 Task: Add a checklist with the title "My Items".
Action: Mouse moved to (373, 165)
Screenshot: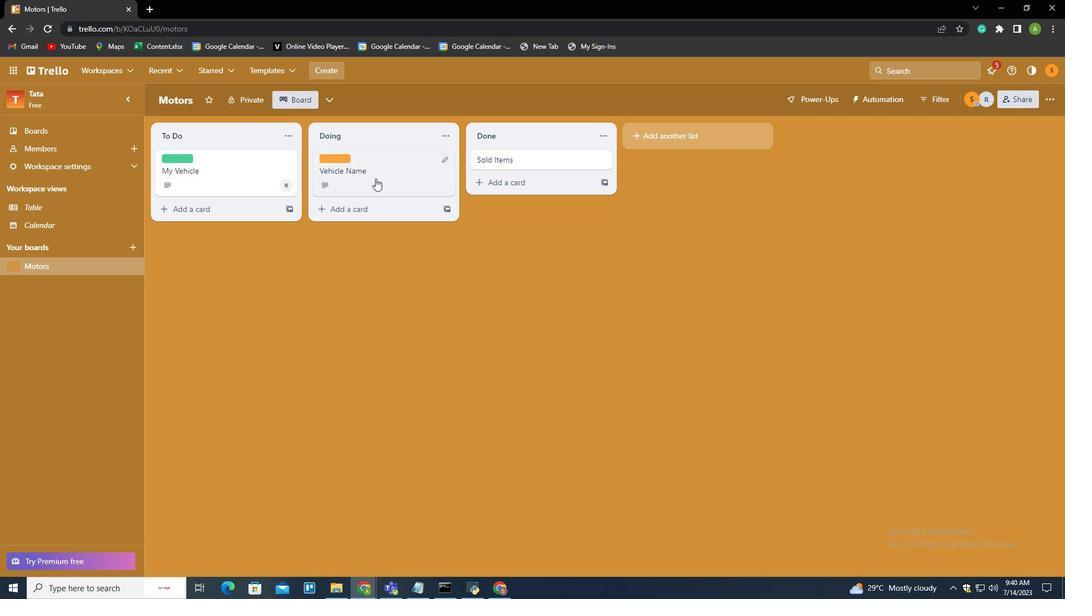
Action: Mouse pressed left at (373, 165)
Screenshot: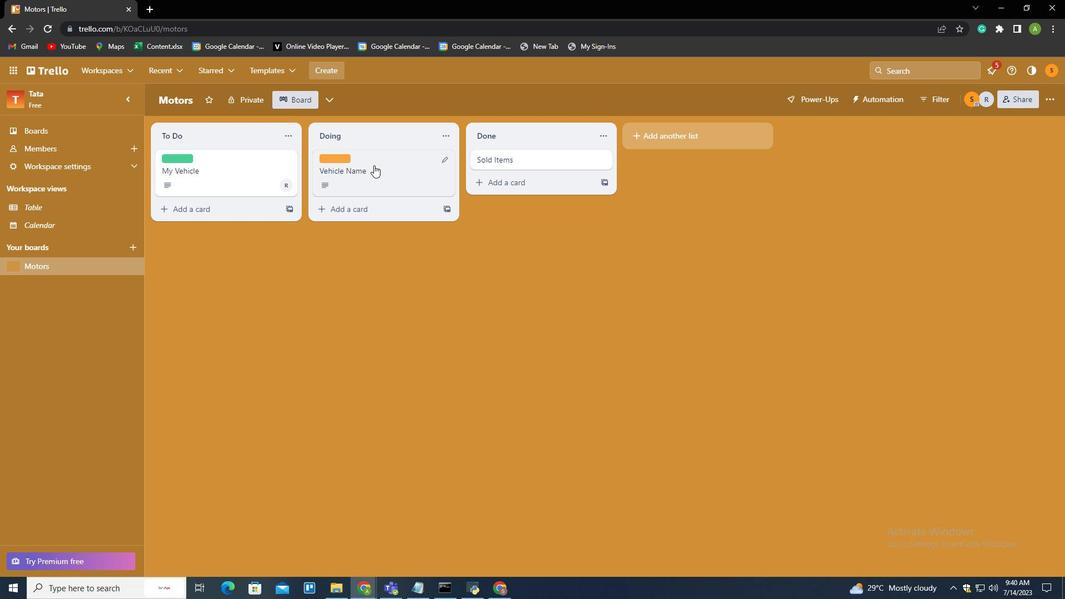 
Action: Mouse moved to (653, 240)
Screenshot: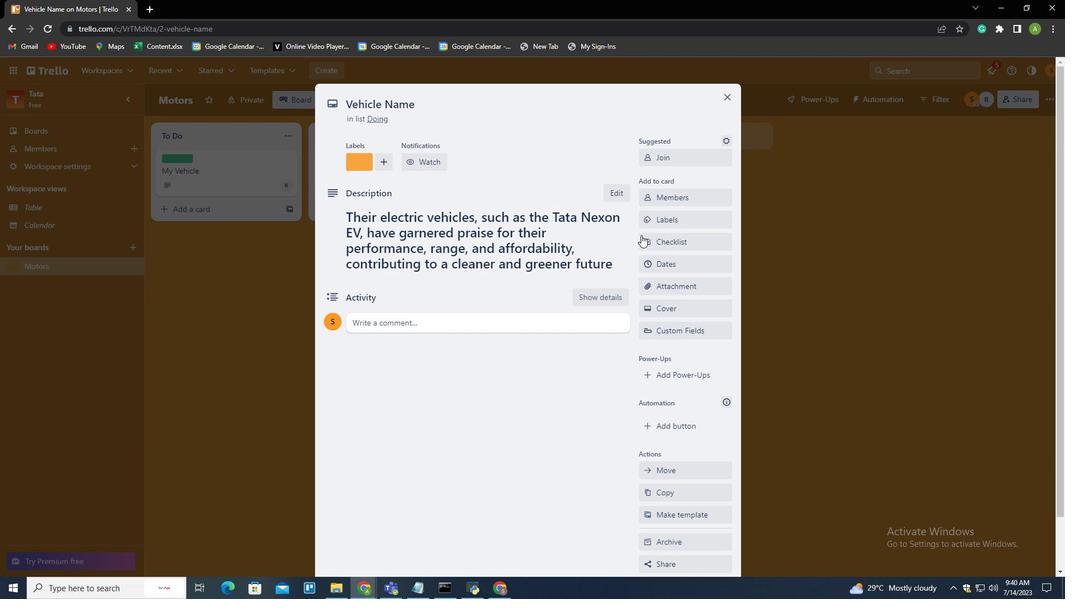 
Action: Mouse pressed left at (653, 240)
Screenshot: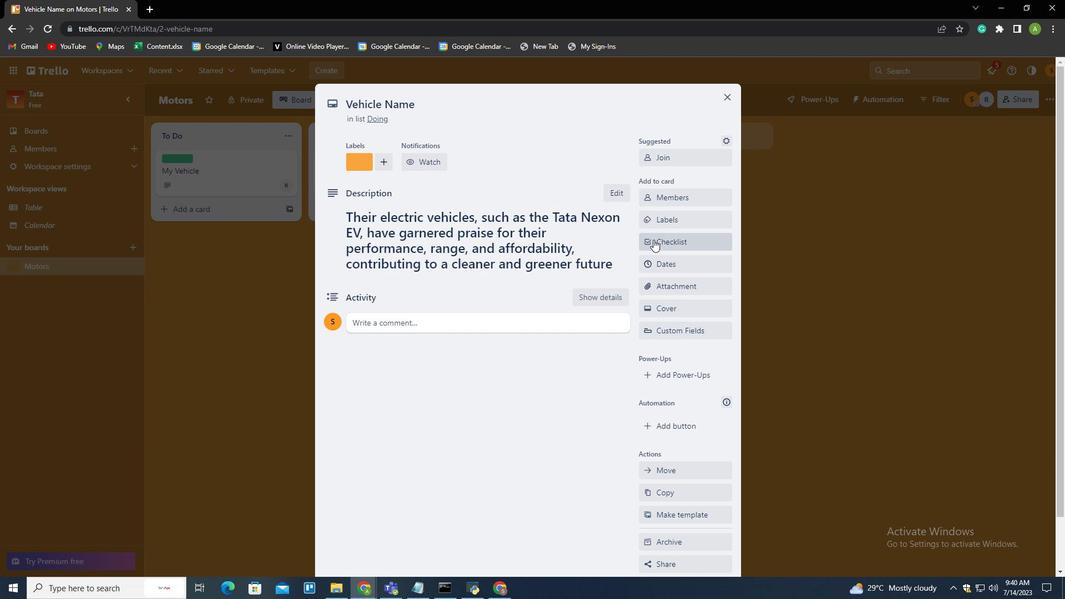
Action: Mouse moved to (689, 301)
Screenshot: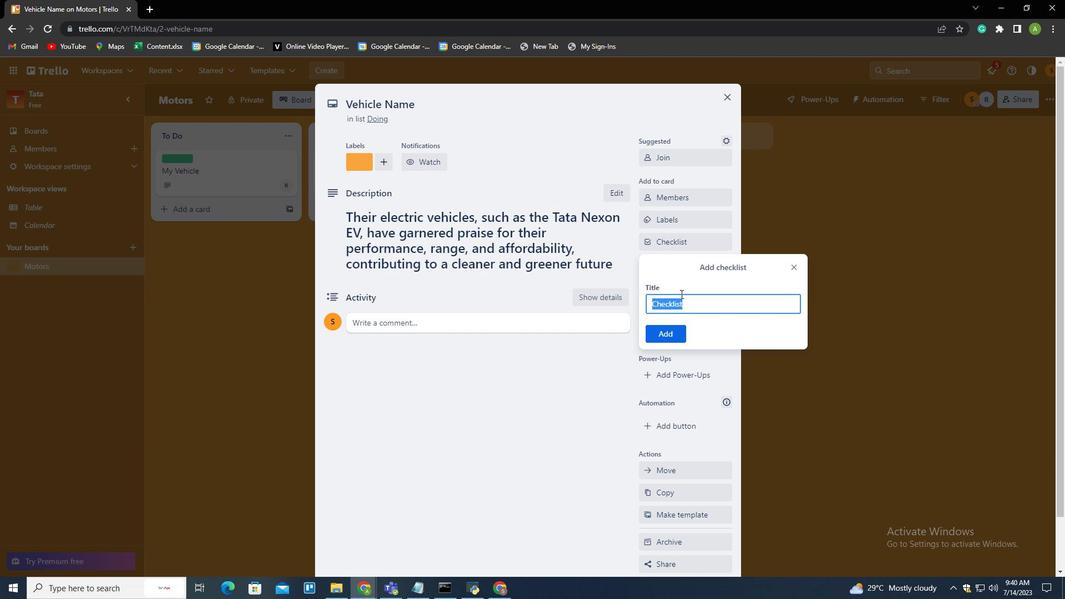 
Action: Key pressed <Key.backspace><Key.shift>My<Key.space>items<Key.enter>
Screenshot: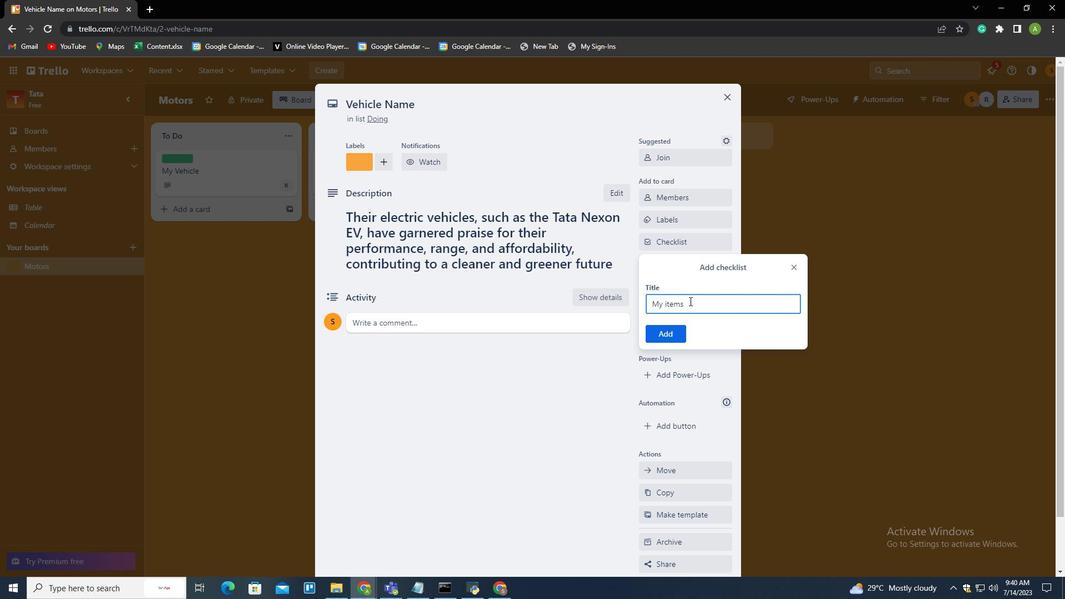 
Action: Mouse moved to (831, 298)
Screenshot: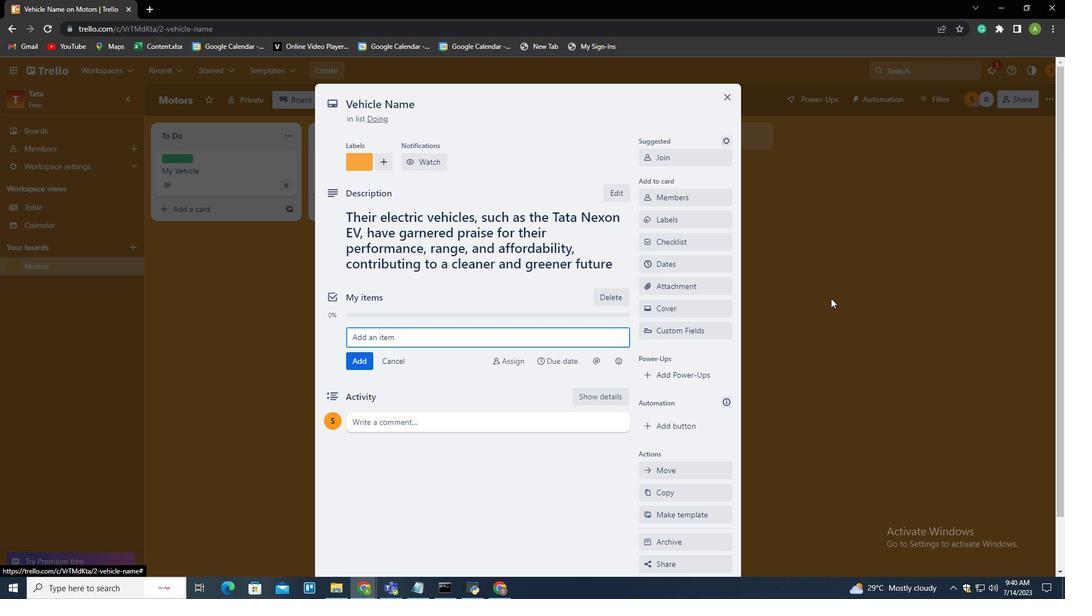 
Action: Mouse pressed left at (831, 298)
Screenshot: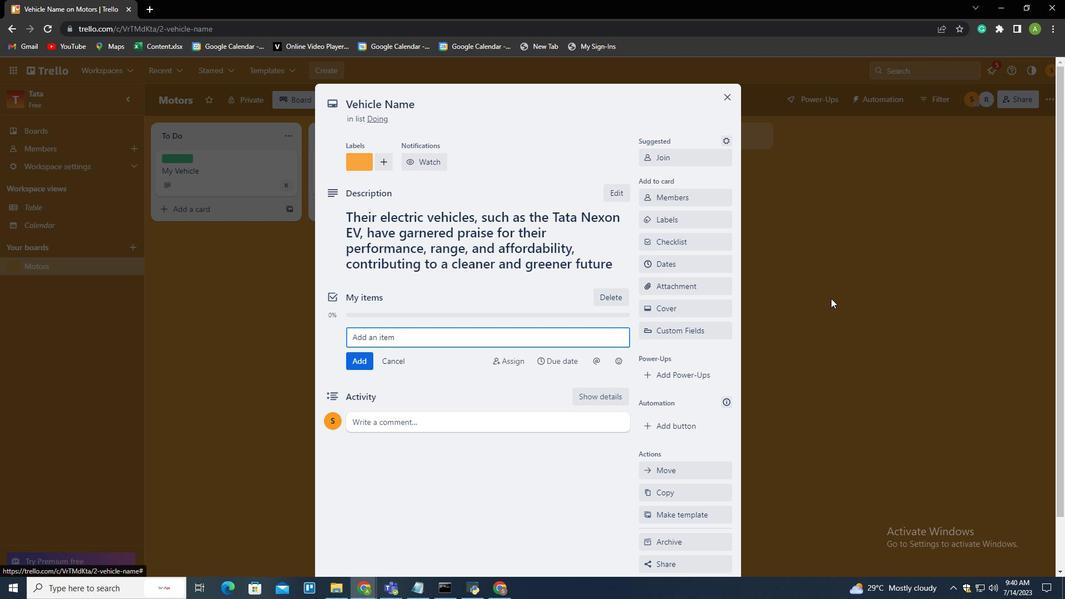 
Action: Mouse moved to (831, 298)
Screenshot: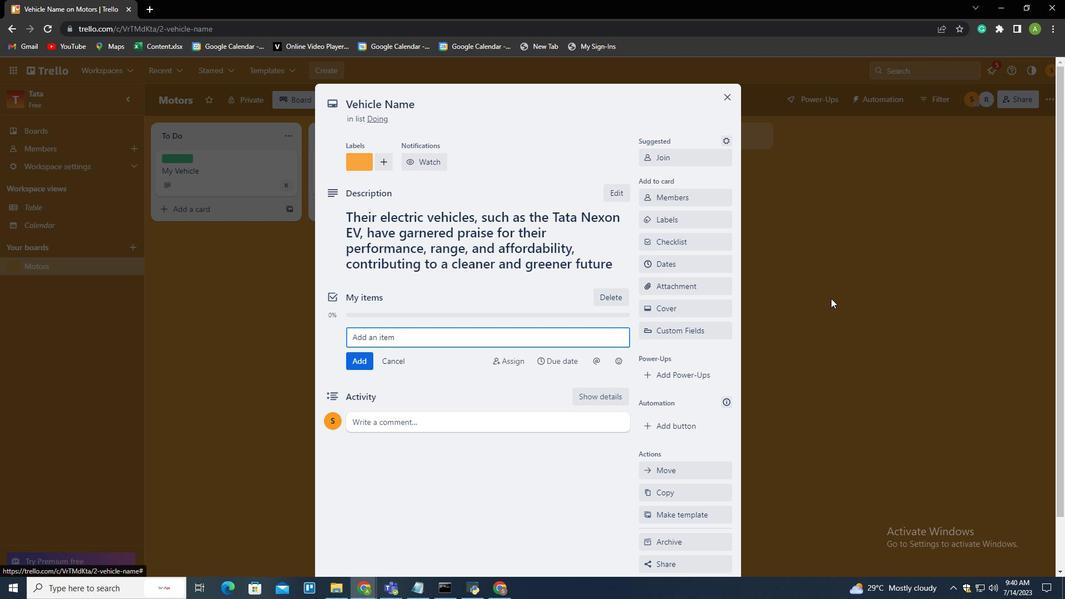 
